 Task: Create a task  Implement payment gateway integration for the app , assign it to team member softage.6@softage.net in the project TravelForge and update the status of the task to  On Track  , set the priority of the task to High.
Action: Mouse moved to (52, 339)
Screenshot: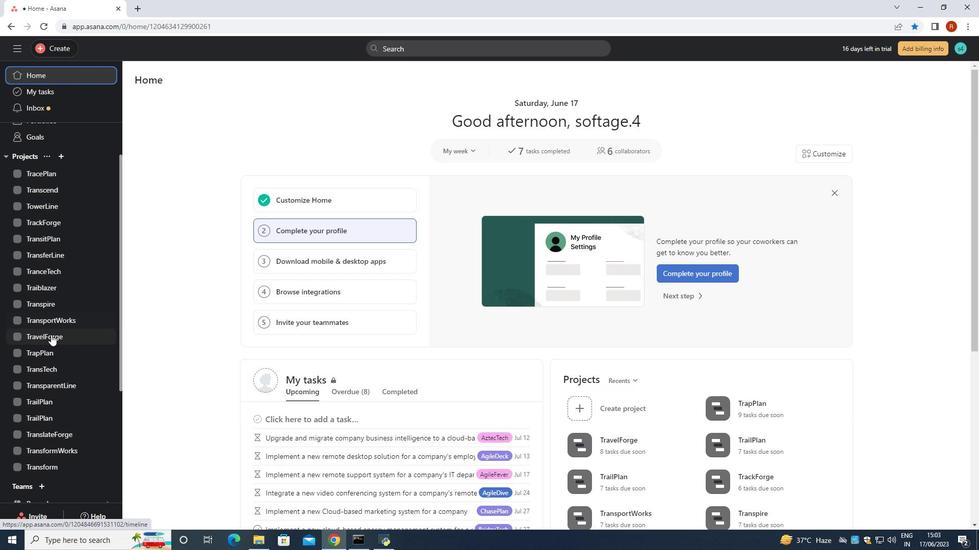 
Action: Mouse pressed left at (52, 339)
Screenshot: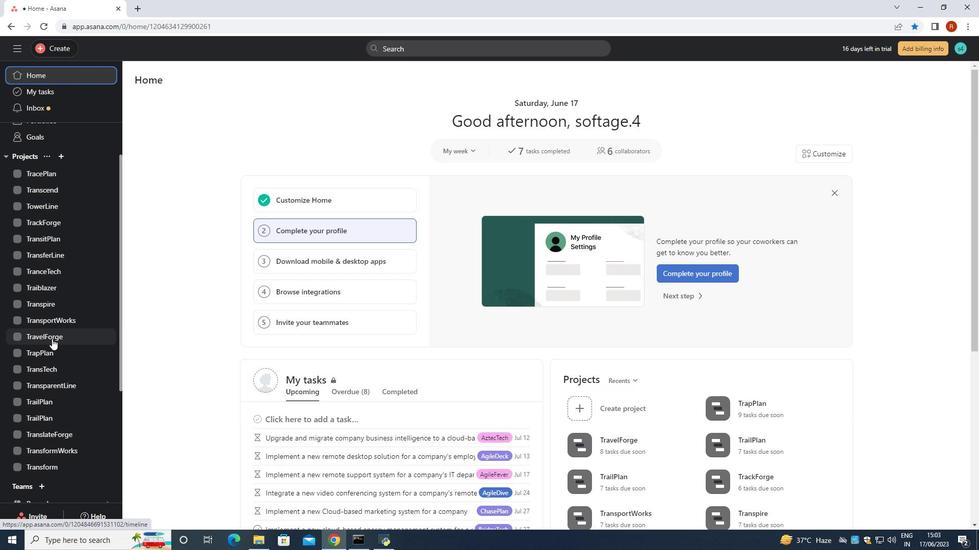 
Action: Mouse moved to (153, 132)
Screenshot: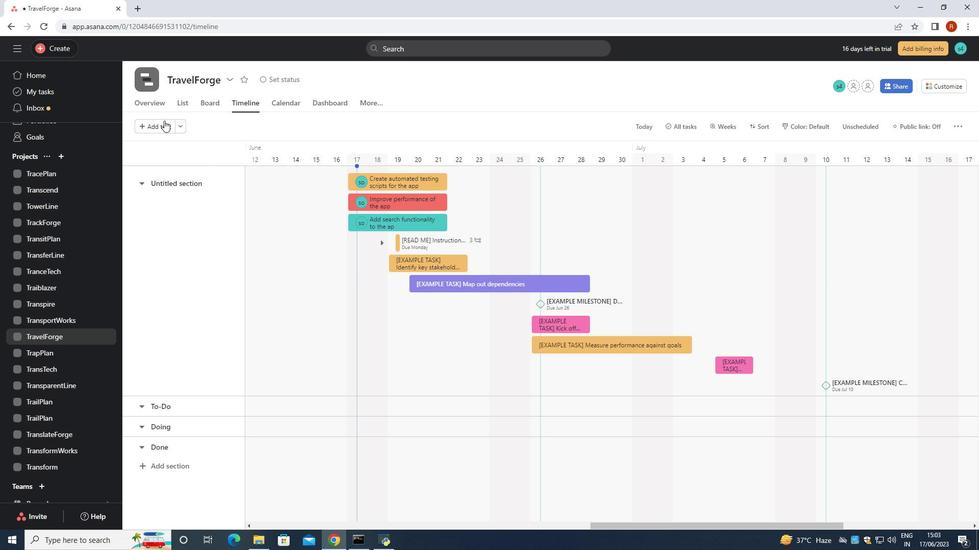 
Action: Mouse pressed left at (153, 132)
Screenshot: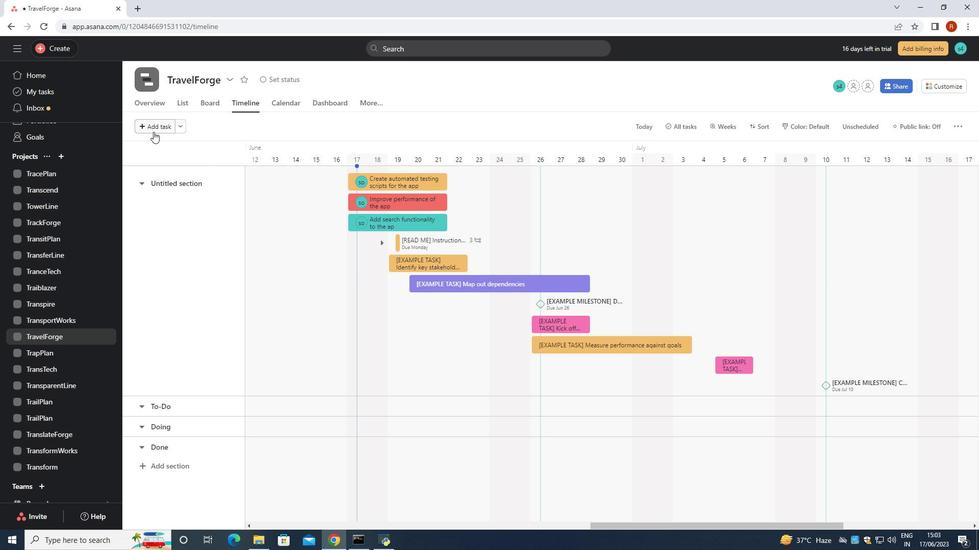
Action: Mouse moved to (157, 136)
Screenshot: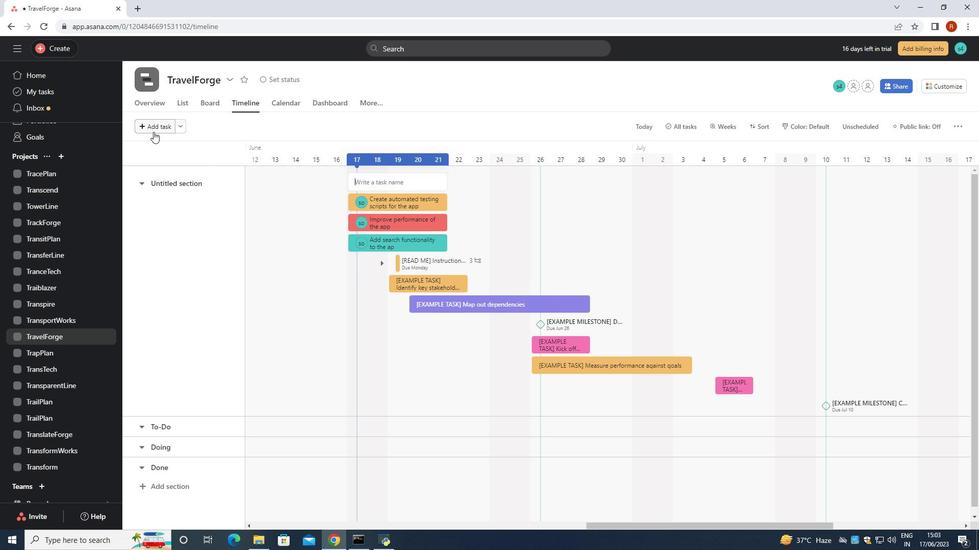
Action: Key pressed <Key.shift>Ik<Key.backspace>mplement<Key.space>payment<Key.space>gateway<Key.space>integration<Key.space>forthr<Key.space><Key.backspace><Key.backspace><Key.backspace><Key.backspace><Key.space>the<Key.space>app<Key.enter>
Screenshot: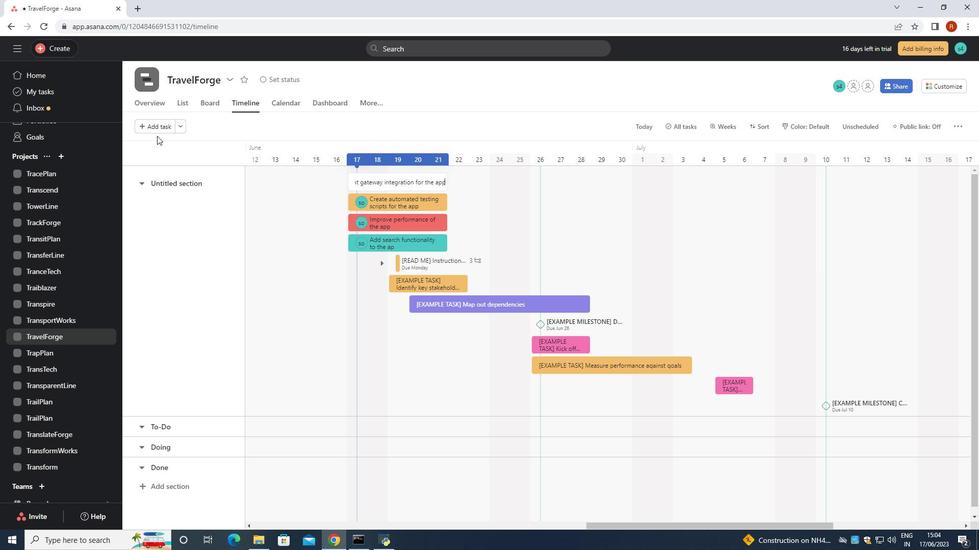 
Action: Mouse moved to (389, 177)
Screenshot: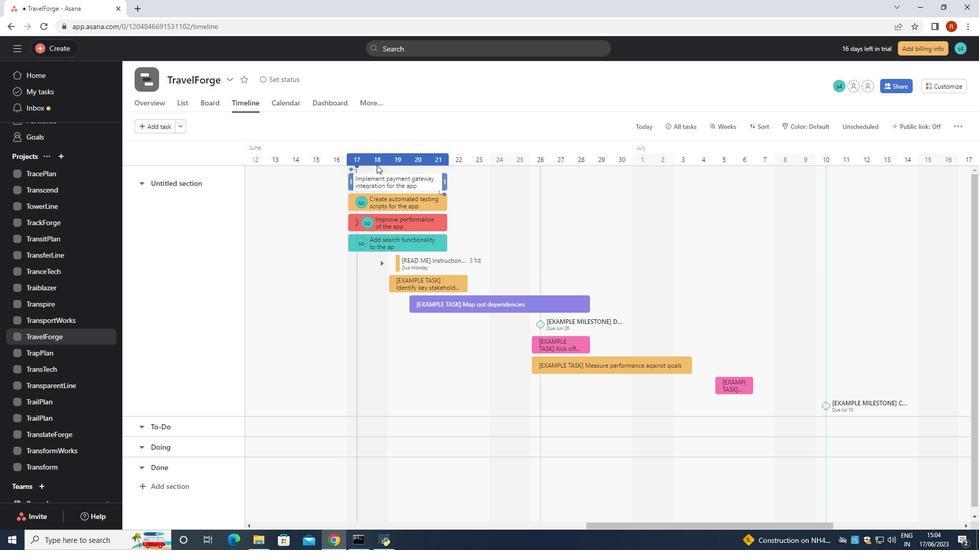 
Action: Mouse pressed left at (389, 177)
Screenshot: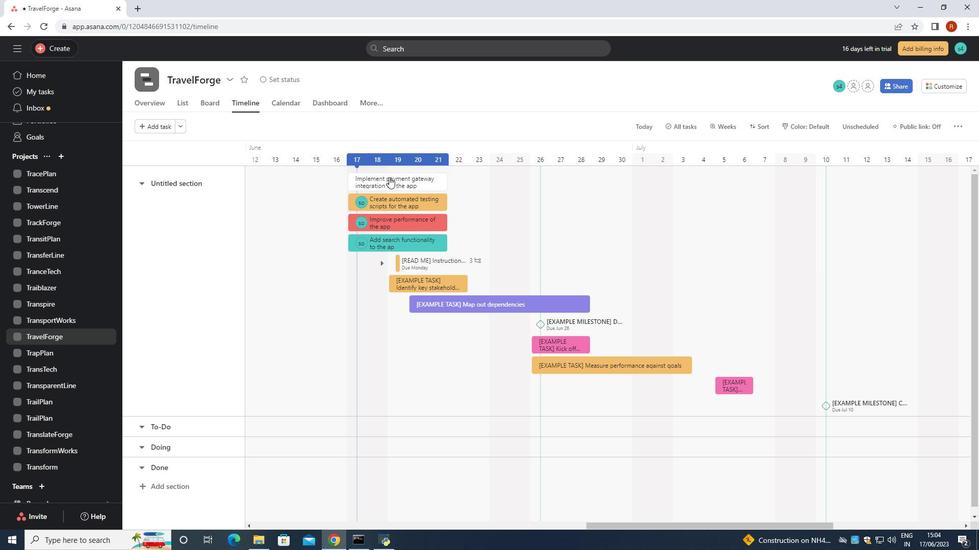 
Action: Mouse moved to (745, 185)
Screenshot: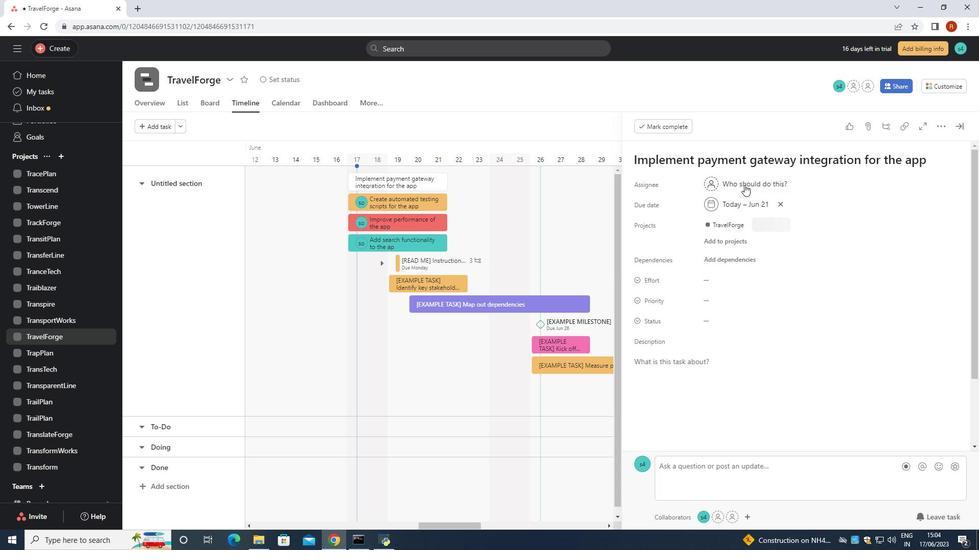 
Action: Mouse pressed left at (745, 185)
Screenshot: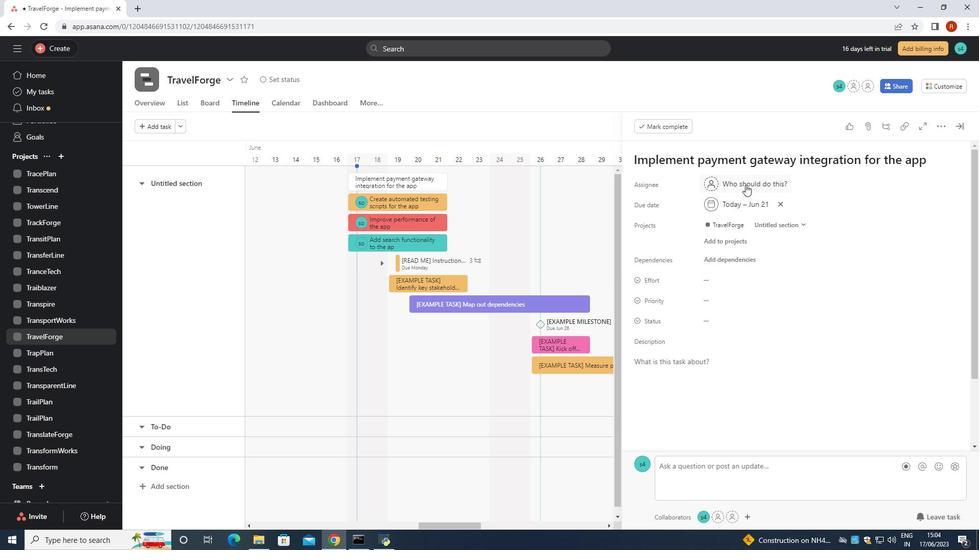 
Action: Key pressed soft<Key.caps_lock>G<Key.caps_lock><Key.backspace>g<Key.backspace>age.6<Key.shift>@softage.net
Screenshot: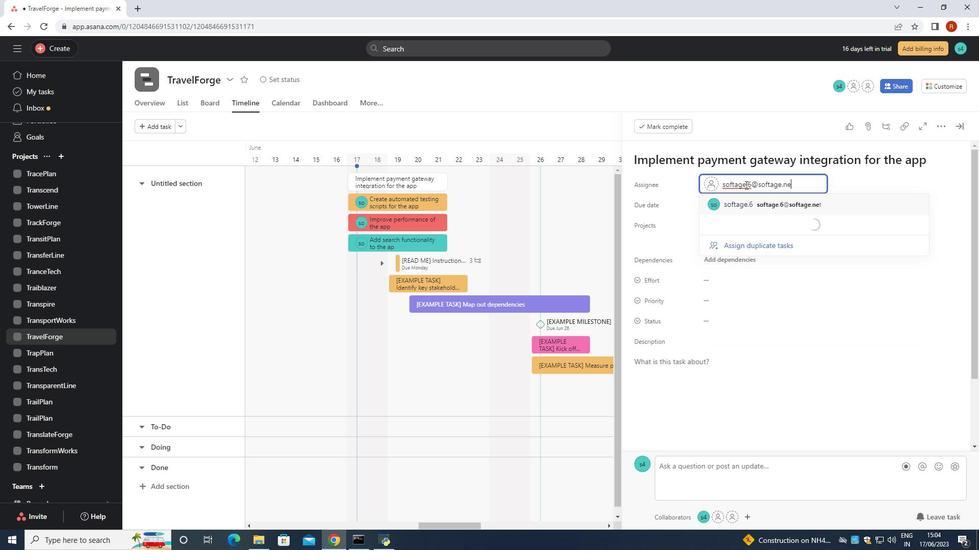 
Action: Mouse moved to (788, 201)
Screenshot: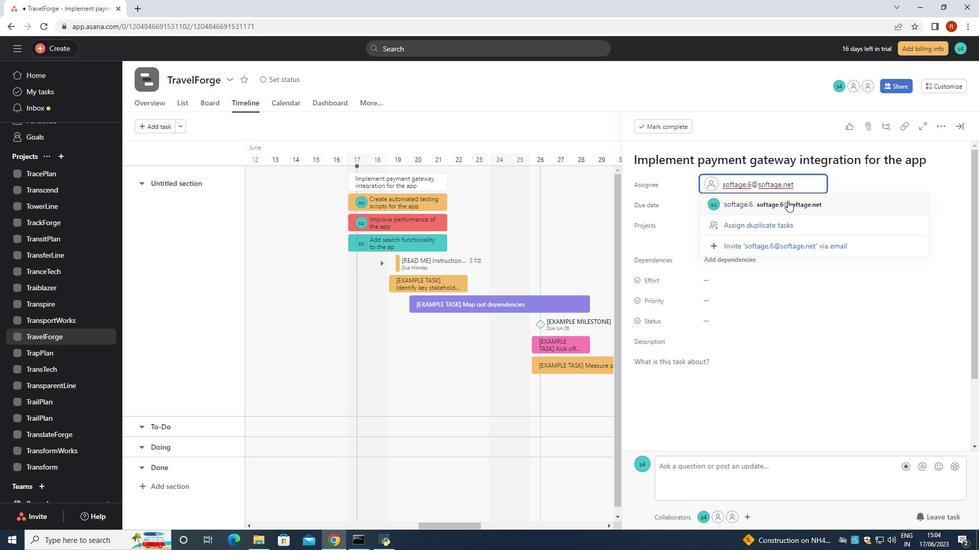 
Action: Mouse pressed left at (788, 201)
Screenshot: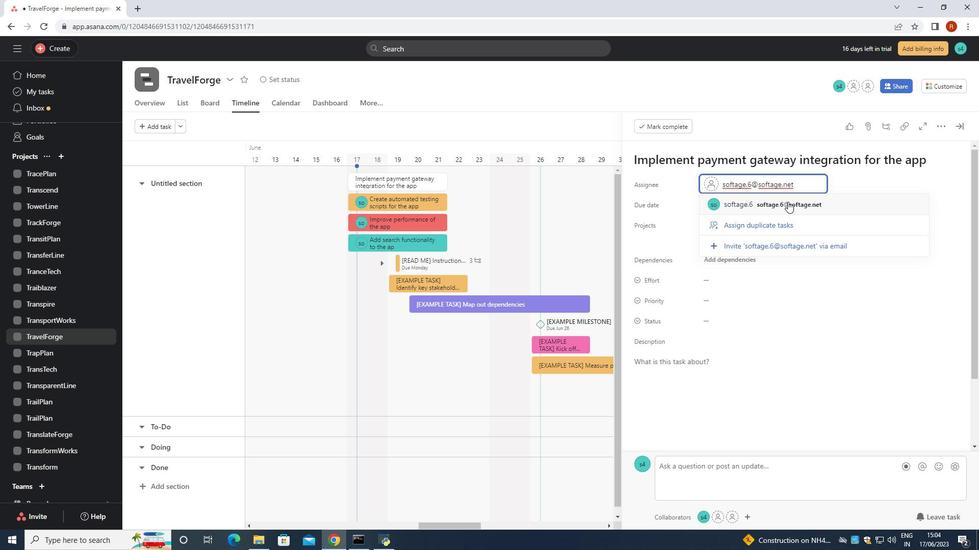 
Action: Mouse moved to (690, 324)
Screenshot: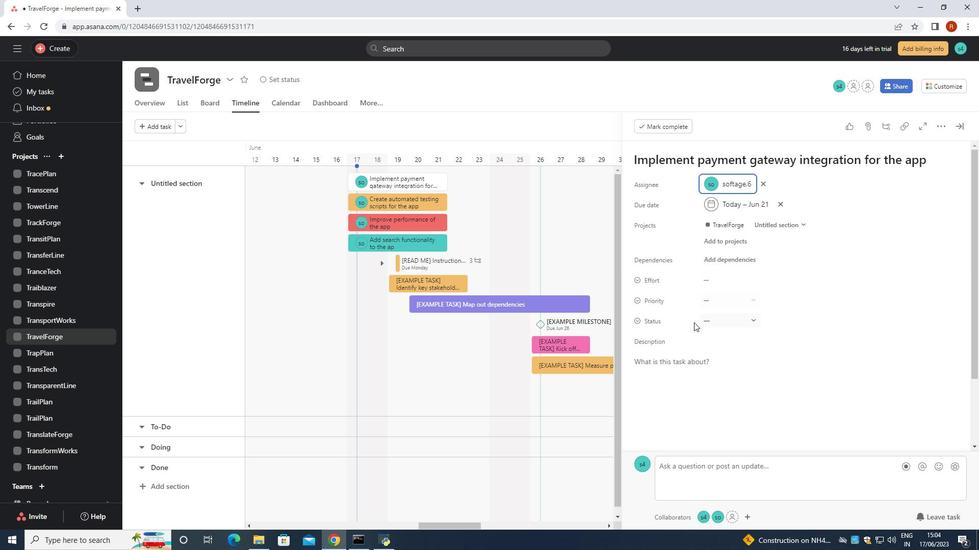 
Action: Mouse pressed left at (690, 324)
Screenshot: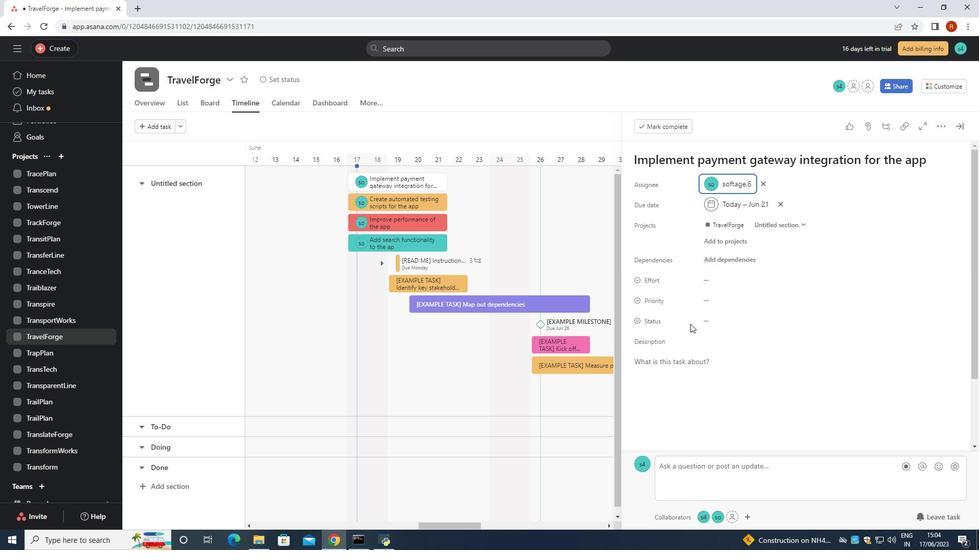 
Action: Mouse moved to (705, 321)
Screenshot: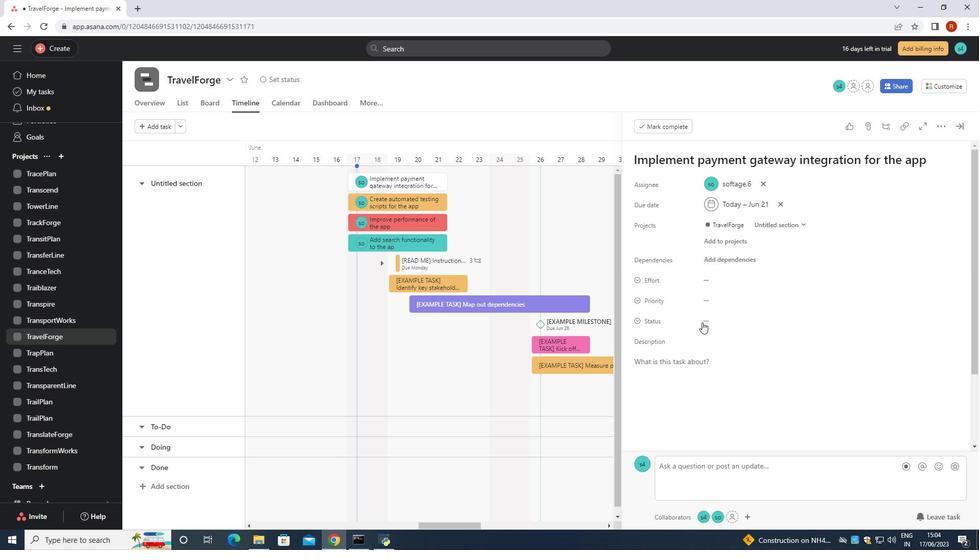 
Action: Mouse pressed left at (705, 321)
Screenshot: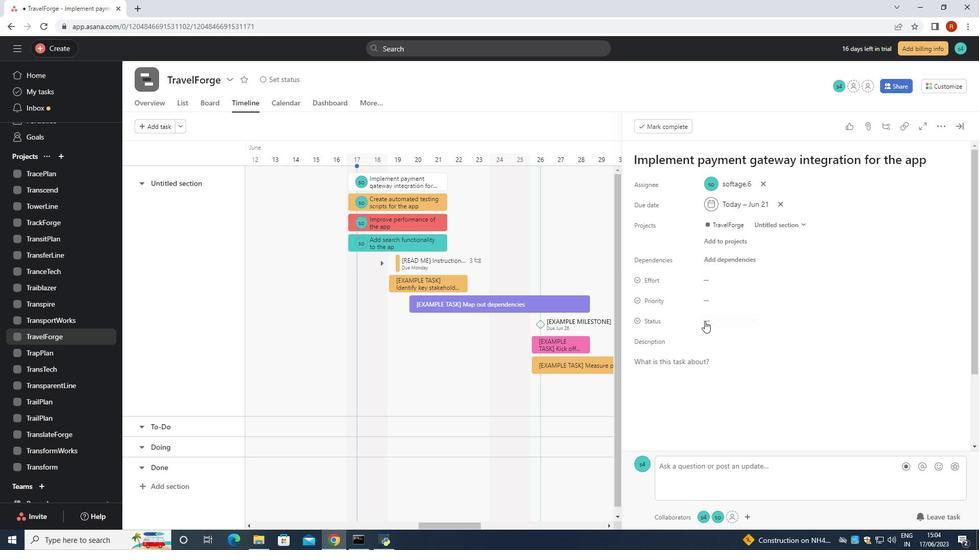 
Action: Mouse moved to (733, 357)
Screenshot: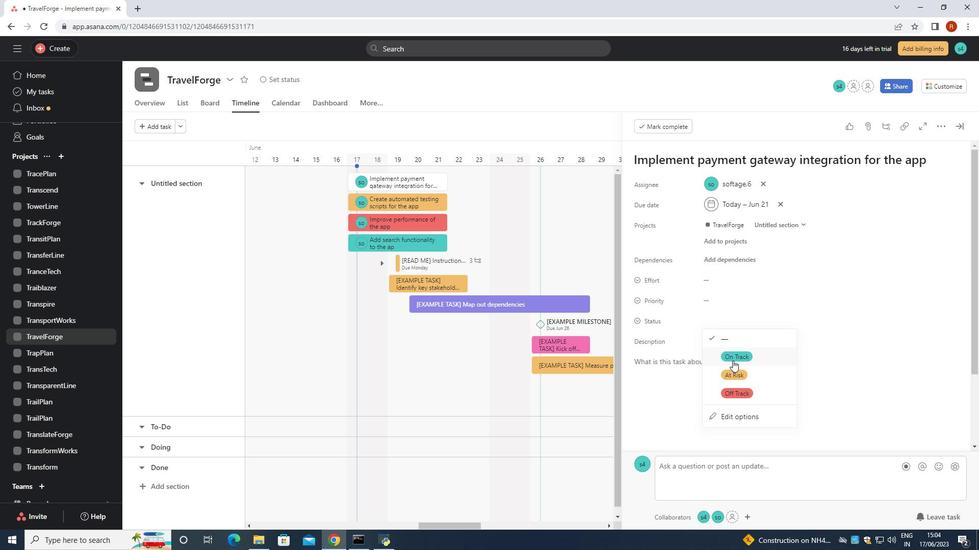 
Action: Mouse pressed left at (733, 357)
Screenshot: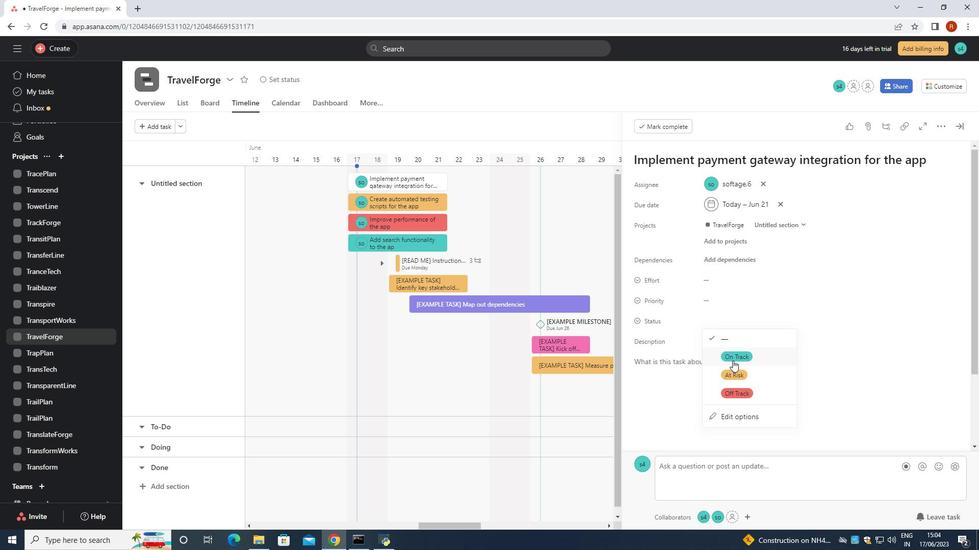 
Action: Mouse moved to (722, 305)
Screenshot: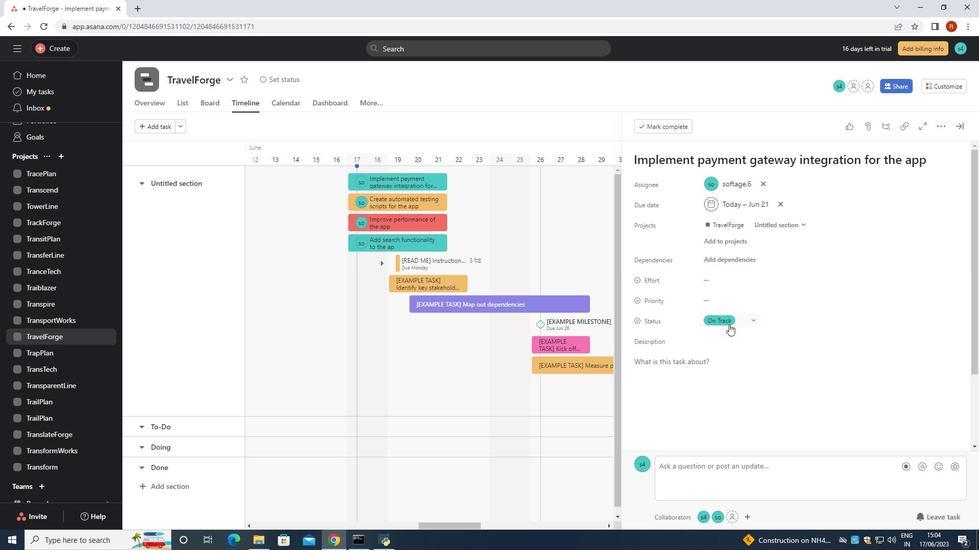 
Action: Mouse pressed left at (722, 305)
Screenshot: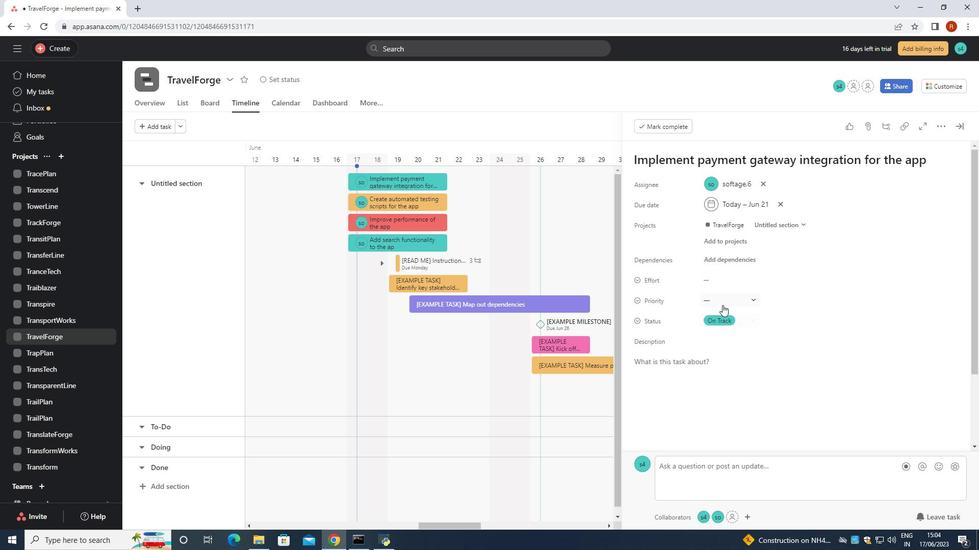 
Action: Mouse moved to (728, 335)
Screenshot: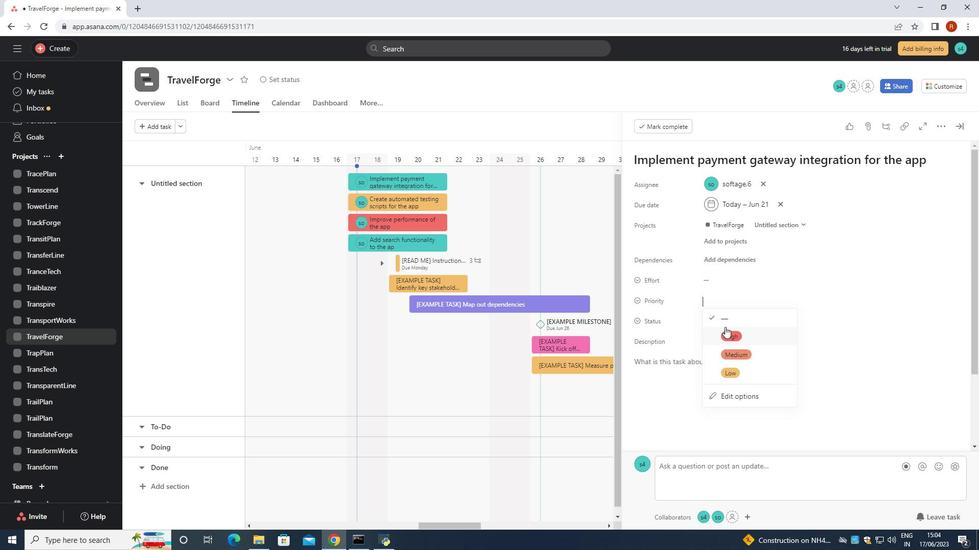 
Action: Mouse pressed left at (728, 335)
Screenshot: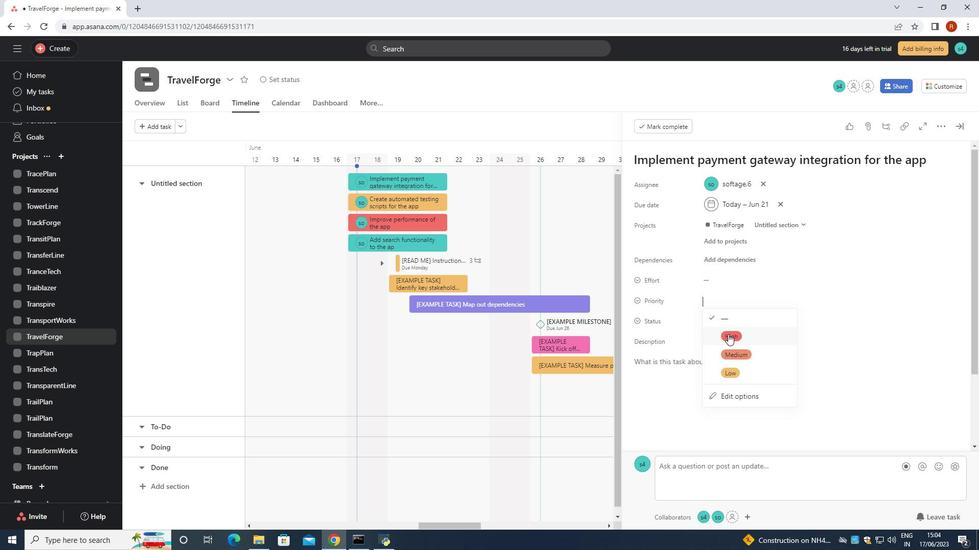 
Action: Mouse moved to (728, 334)
Screenshot: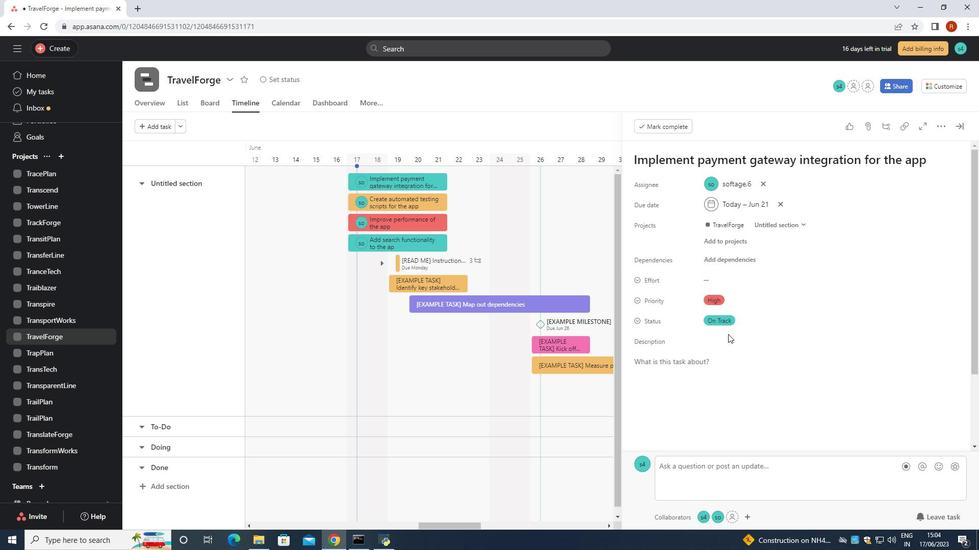 
